 Task: Add Kerrygold Dubliner Cheese to the cart.
Action: Mouse moved to (23, 138)
Screenshot: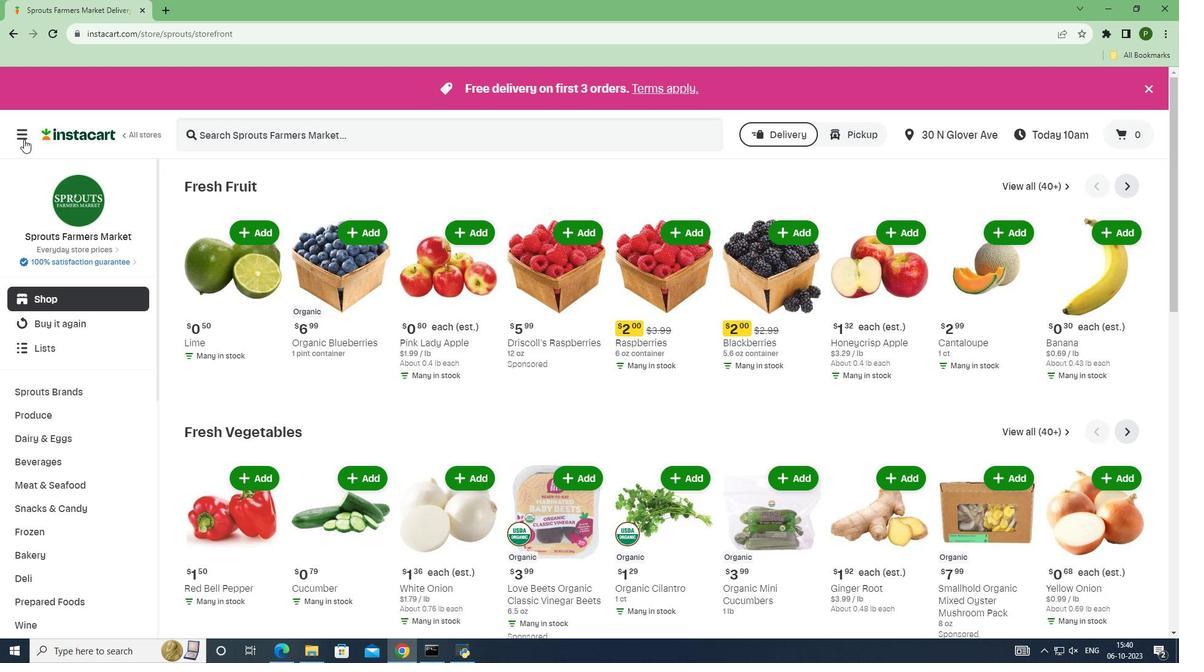 
Action: Mouse pressed left at (23, 138)
Screenshot: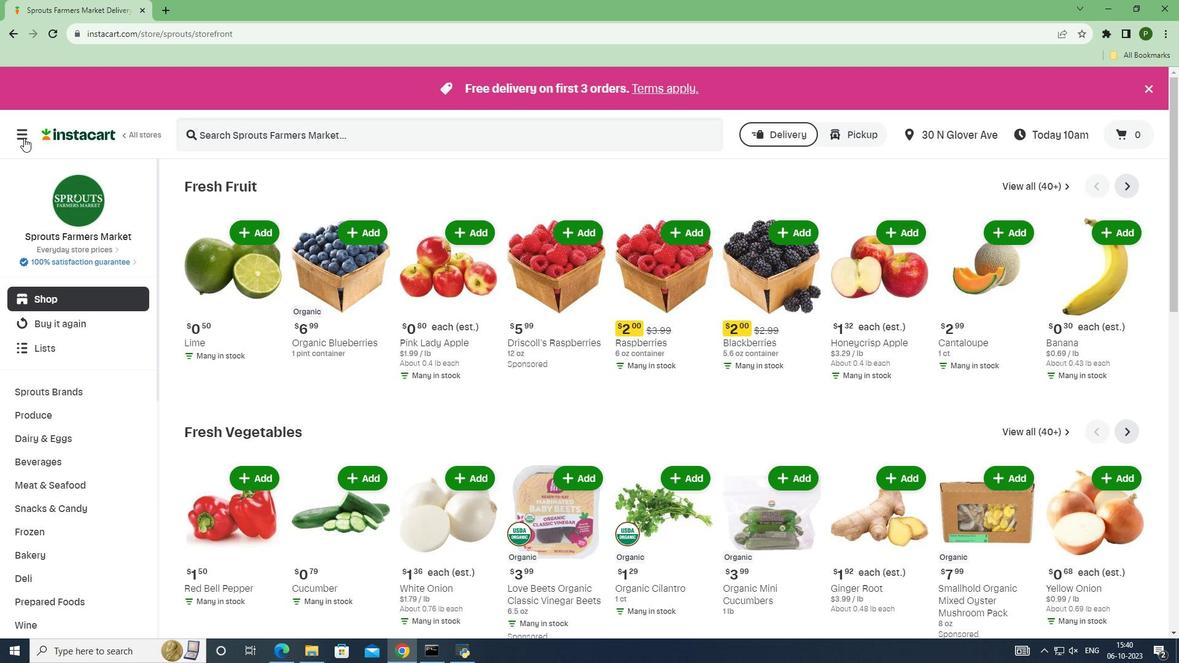 
Action: Mouse moved to (39, 321)
Screenshot: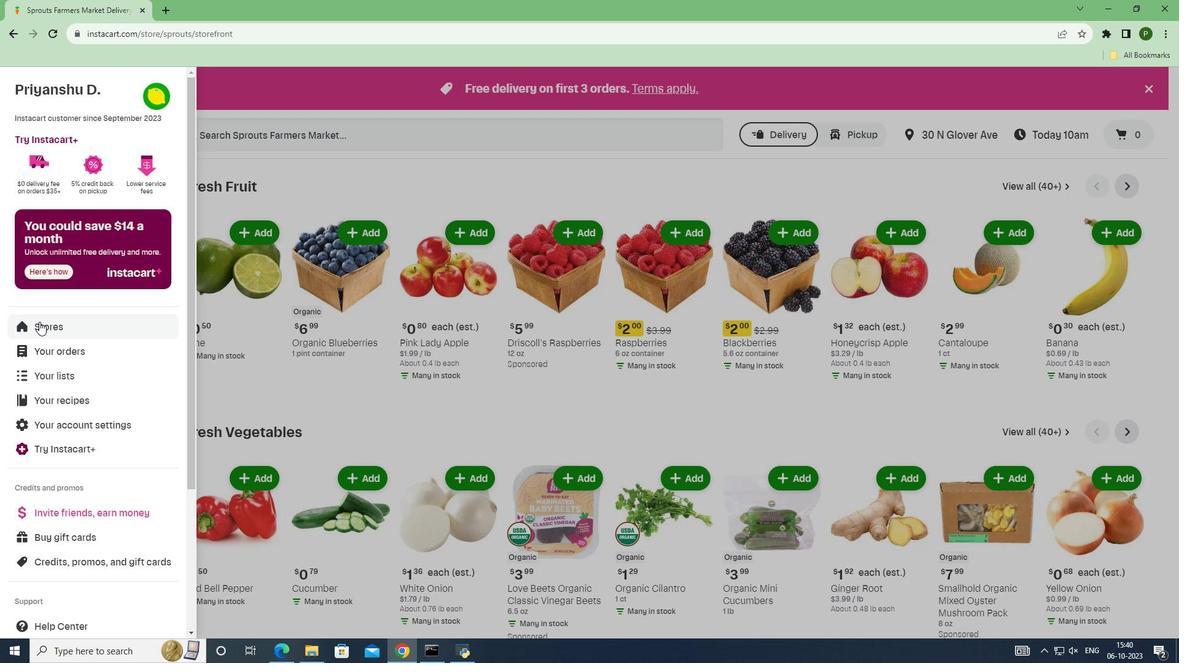 
Action: Mouse pressed left at (39, 321)
Screenshot: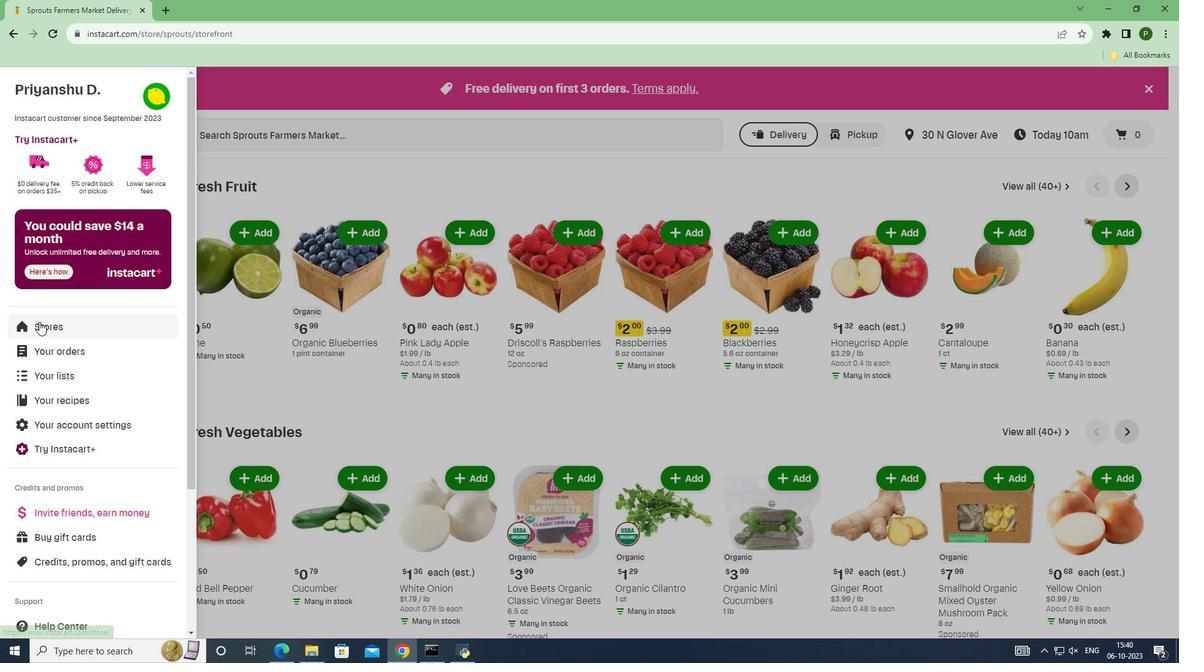 
Action: Mouse moved to (280, 147)
Screenshot: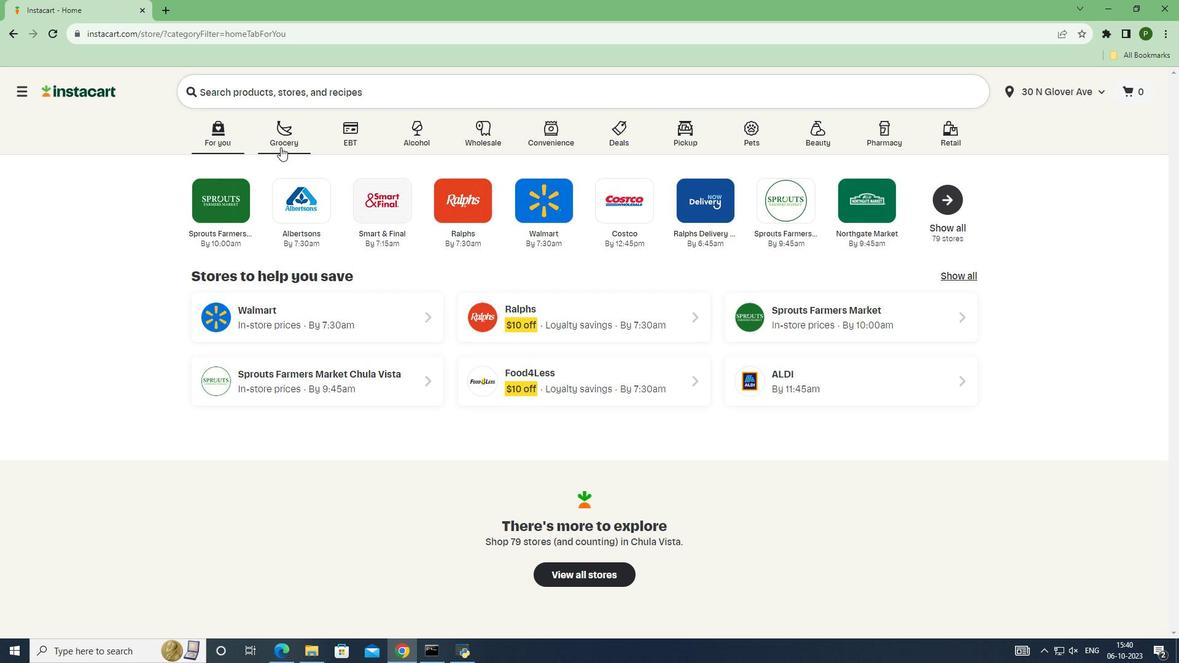 
Action: Mouse pressed left at (280, 147)
Screenshot: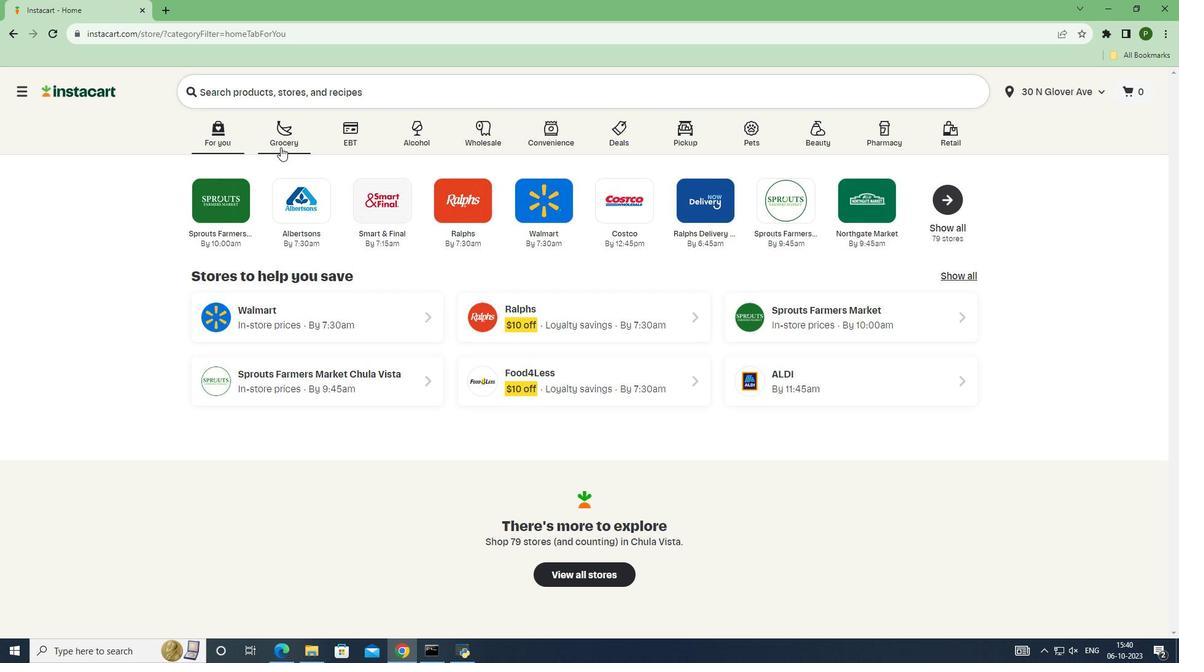 
Action: Mouse moved to (775, 283)
Screenshot: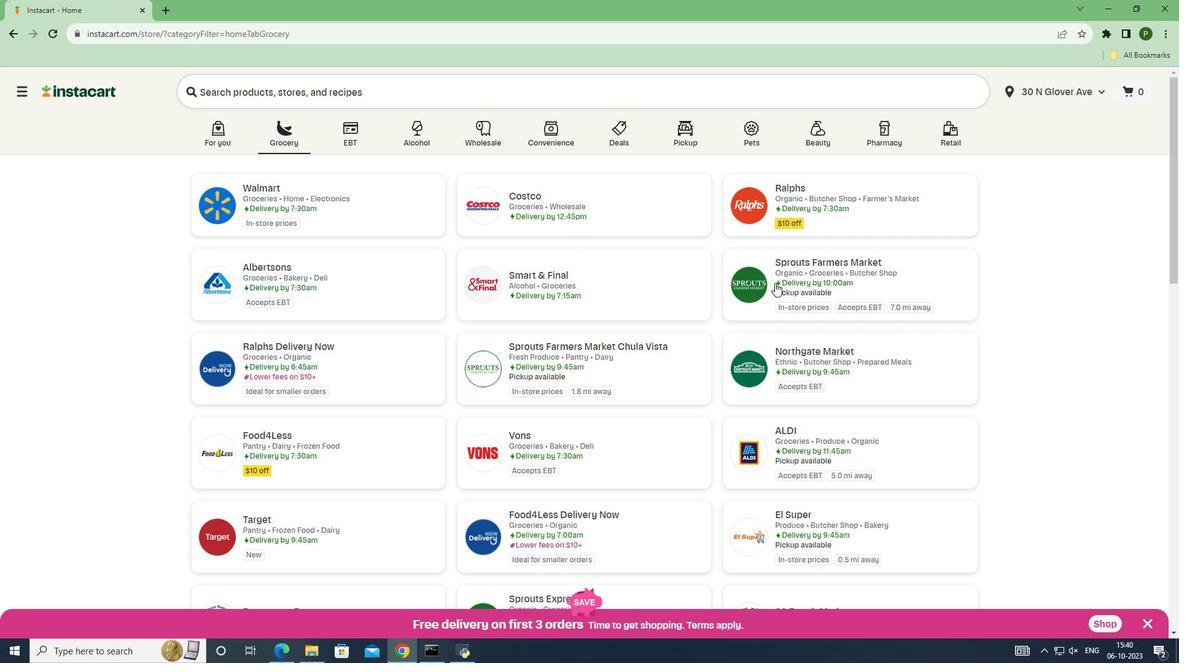 
Action: Mouse pressed left at (775, 283)
Screenshot: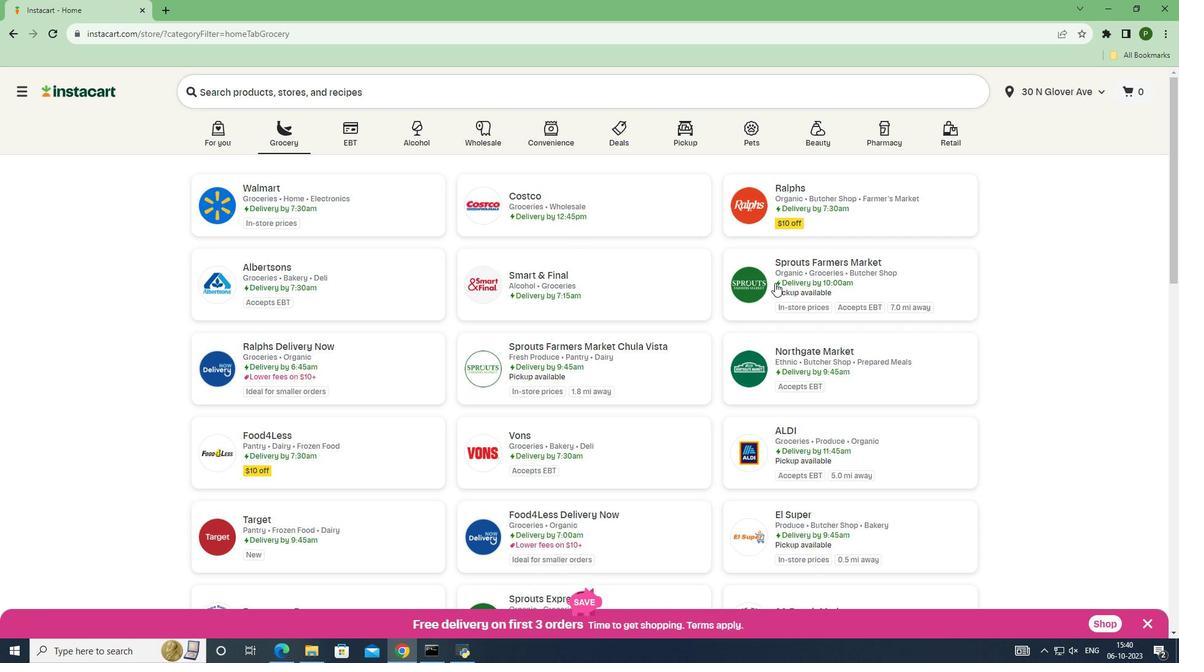 
Action: Mouse moved to (70, 402)
Screenshot: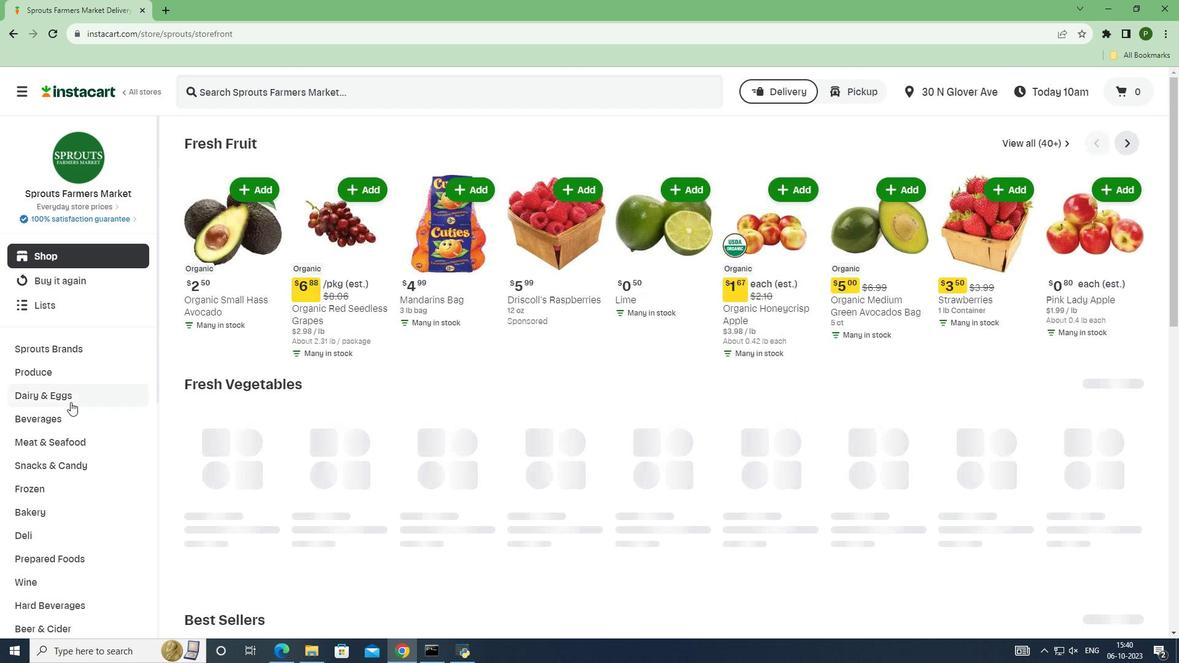 
Action: Mouse pressed left at (70, 402)
Screenshot: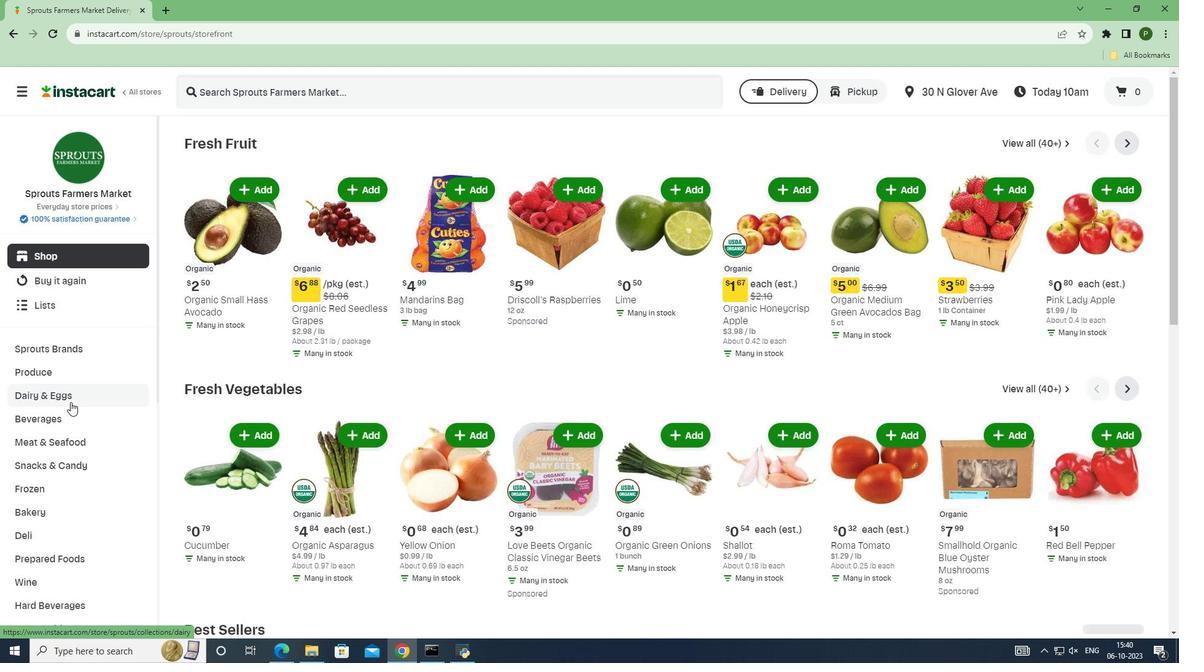 
Action: Mouse moved to (40, 486)
Screenshot: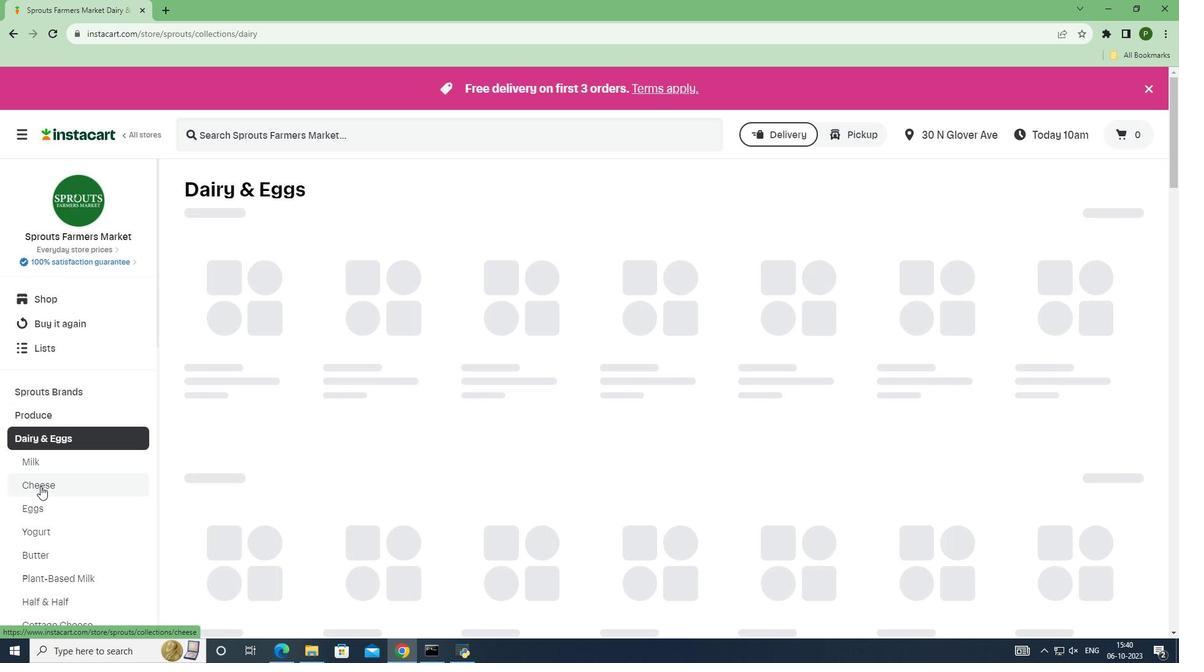 
Action: Mouse pressed left at (40, 486)
Screenshot: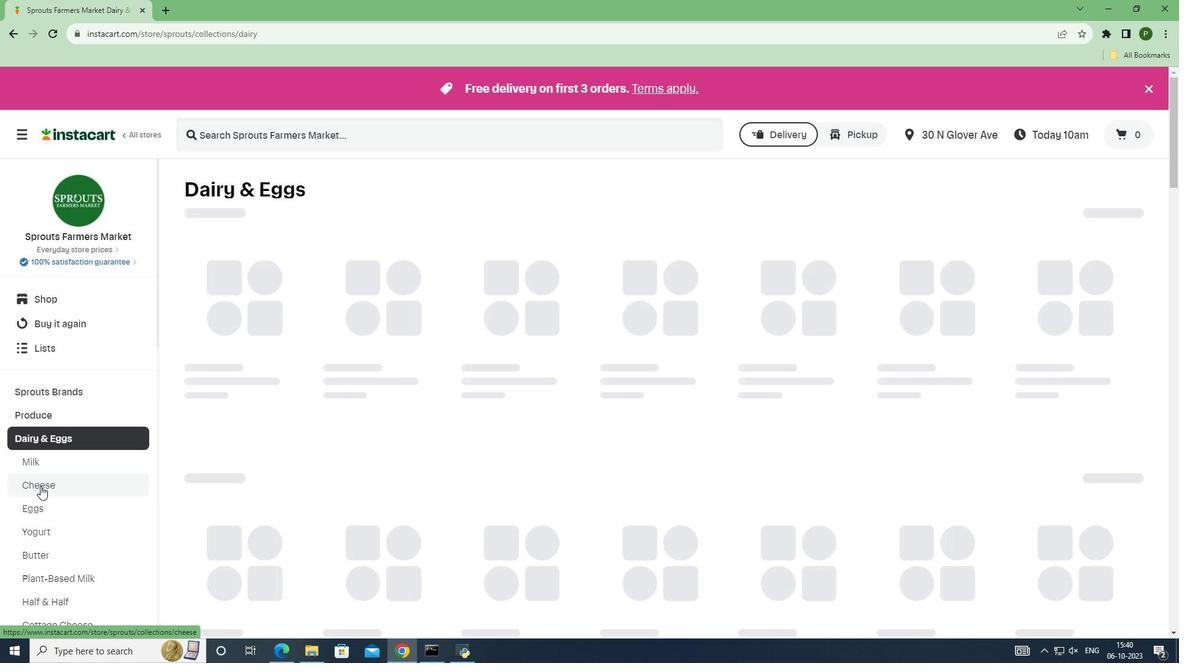 
Action: Mouse moved to (252, 136)
Screenshot: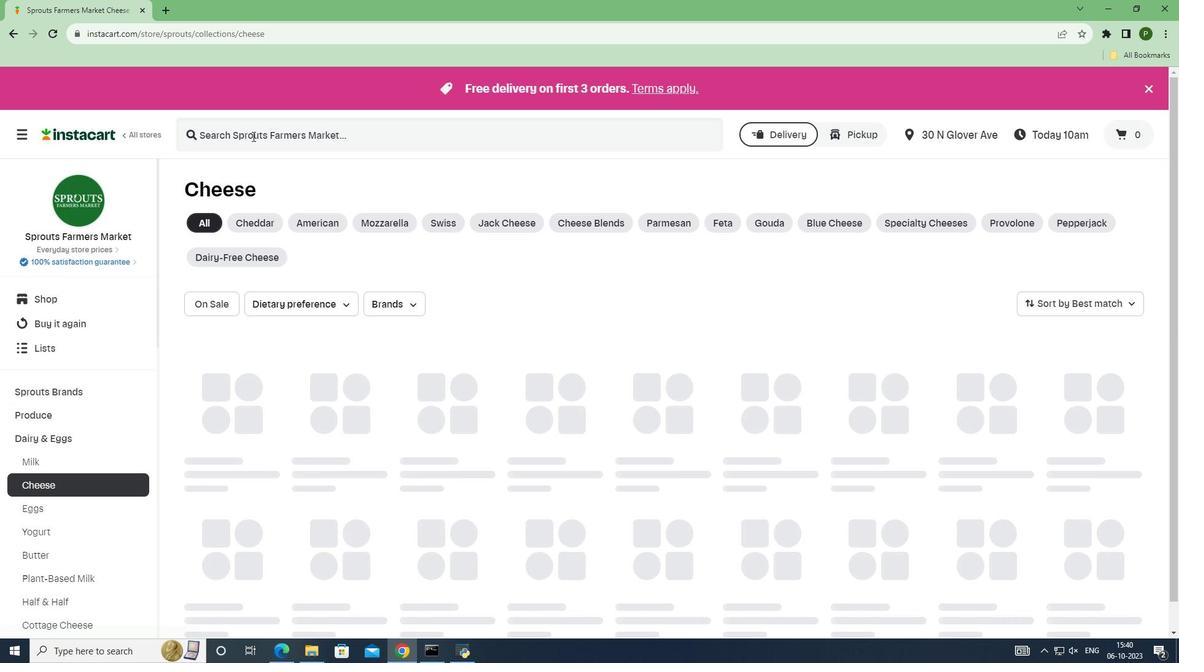 
Action: Mouse pressed left at (252, 136)
Screenshot: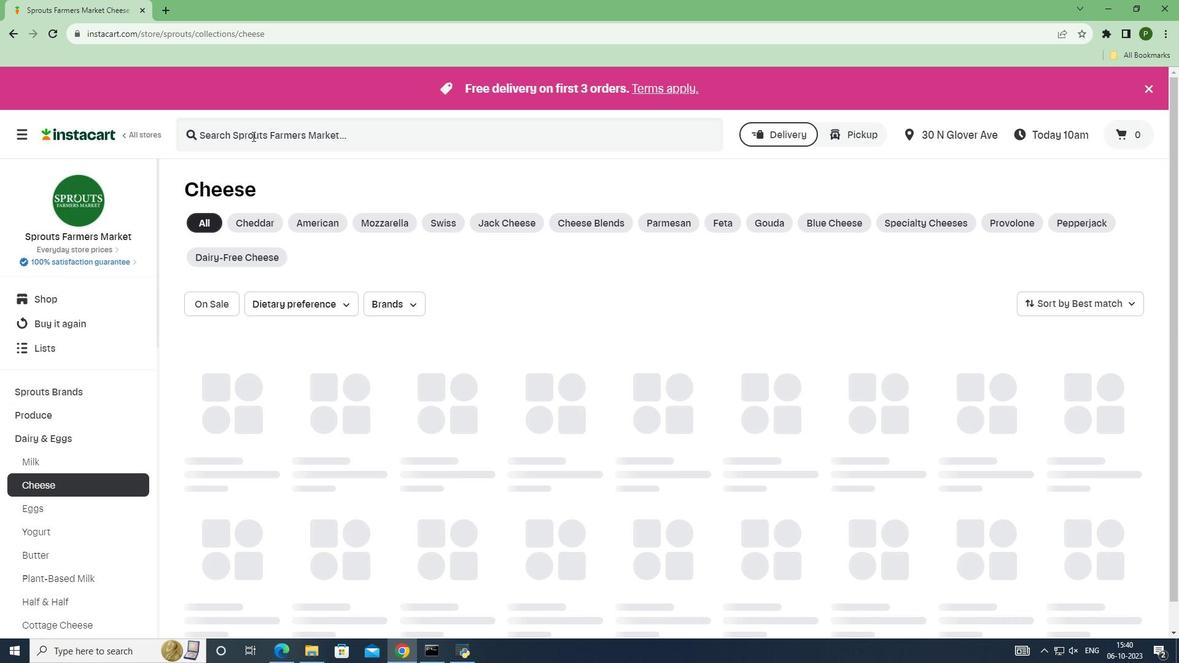
Action: Key pressed <Key.caps_lock>K<Key.caps_lock>errygold<Key.space><Key.caps_lock>D<Key.caps_lock>ubliner<Key.space><Key.caps_lock>C<Key.caps_lock>heese<Key.space><Key.enter>
Screenshot: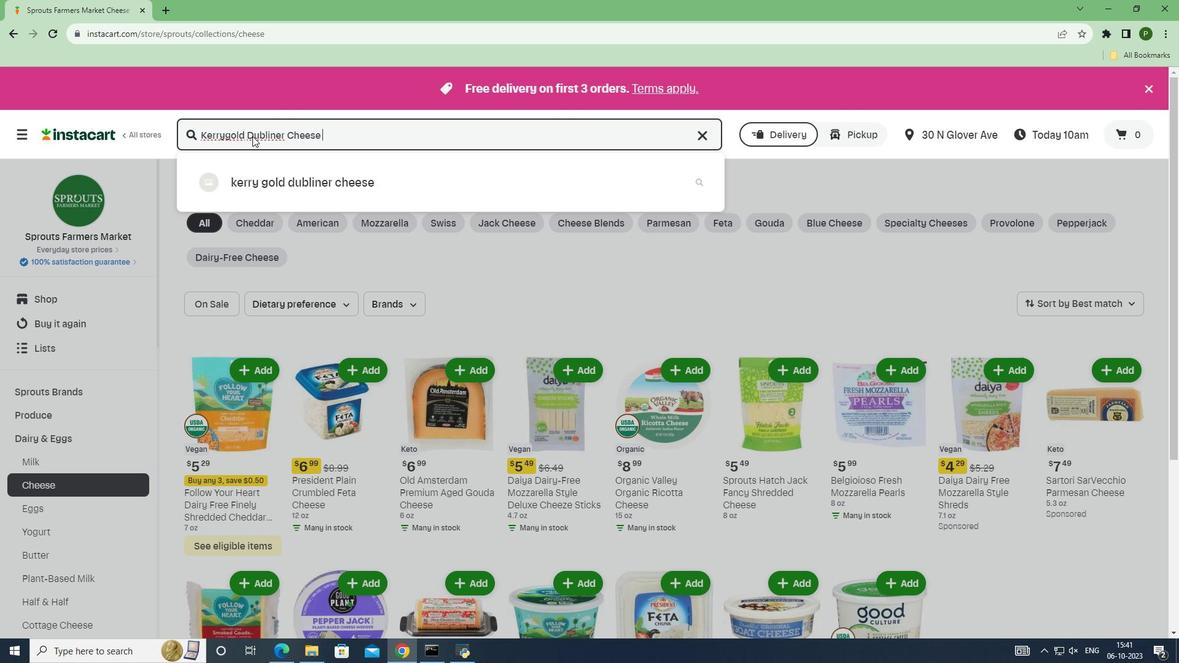 
Action: Mouse moved to (698, 263)
Screenshot: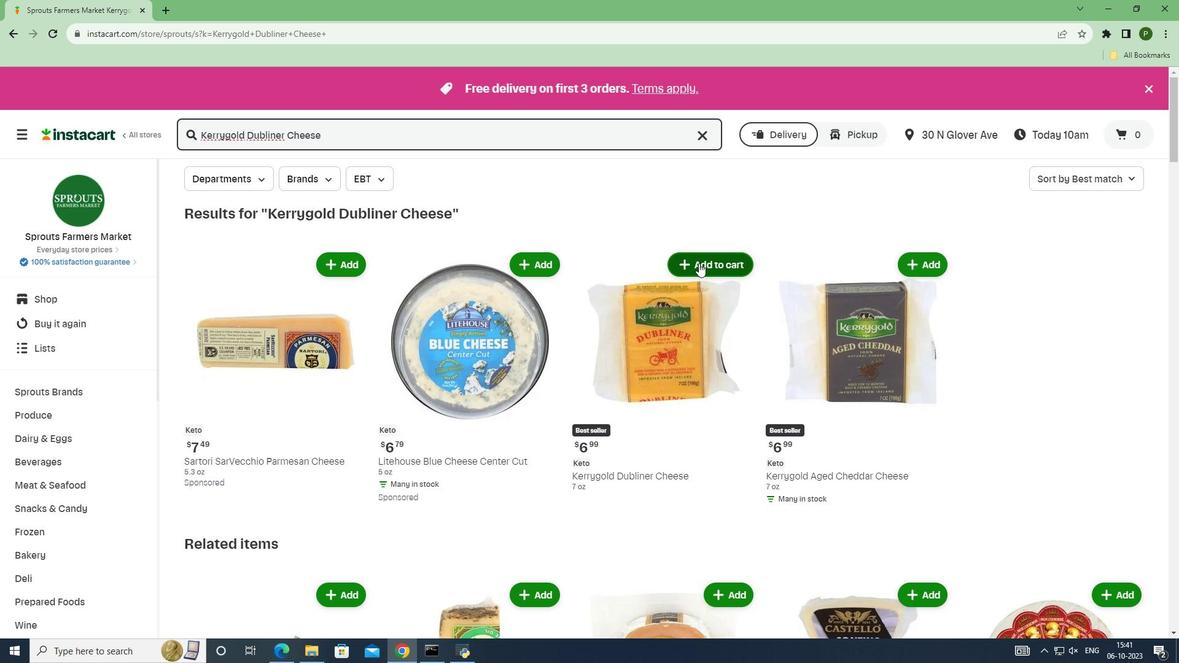 
Action: Mouse pressed left at (698, 263)
Screenshot: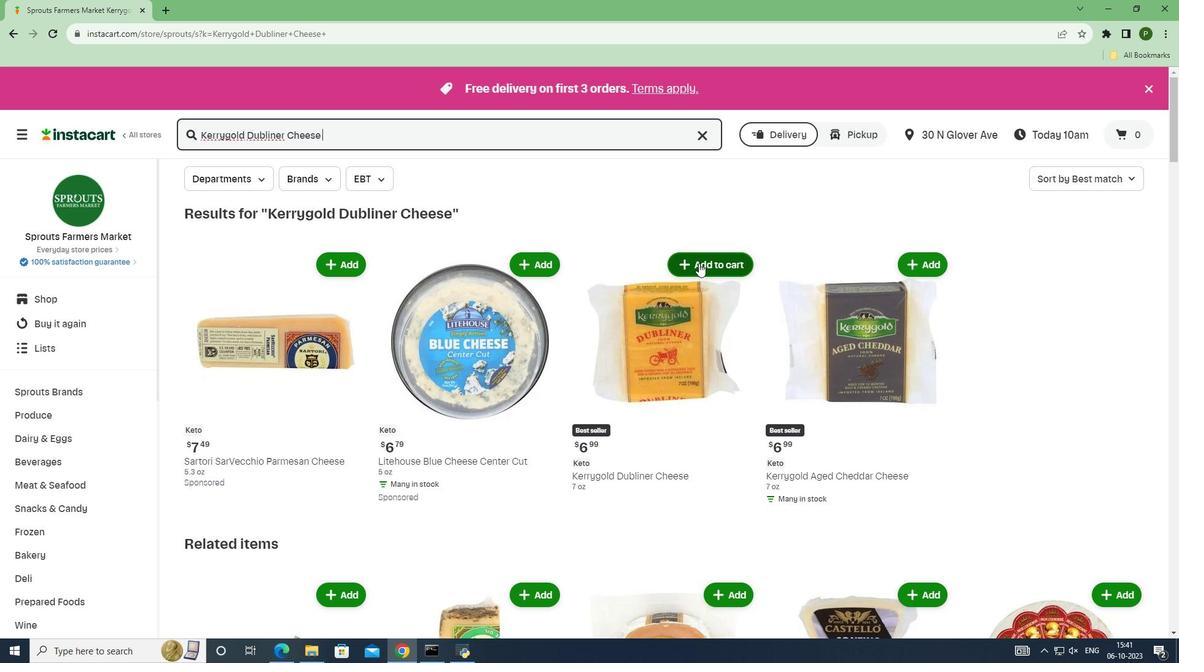 
Action: Mouse moved to (765, 291)
Screenshot: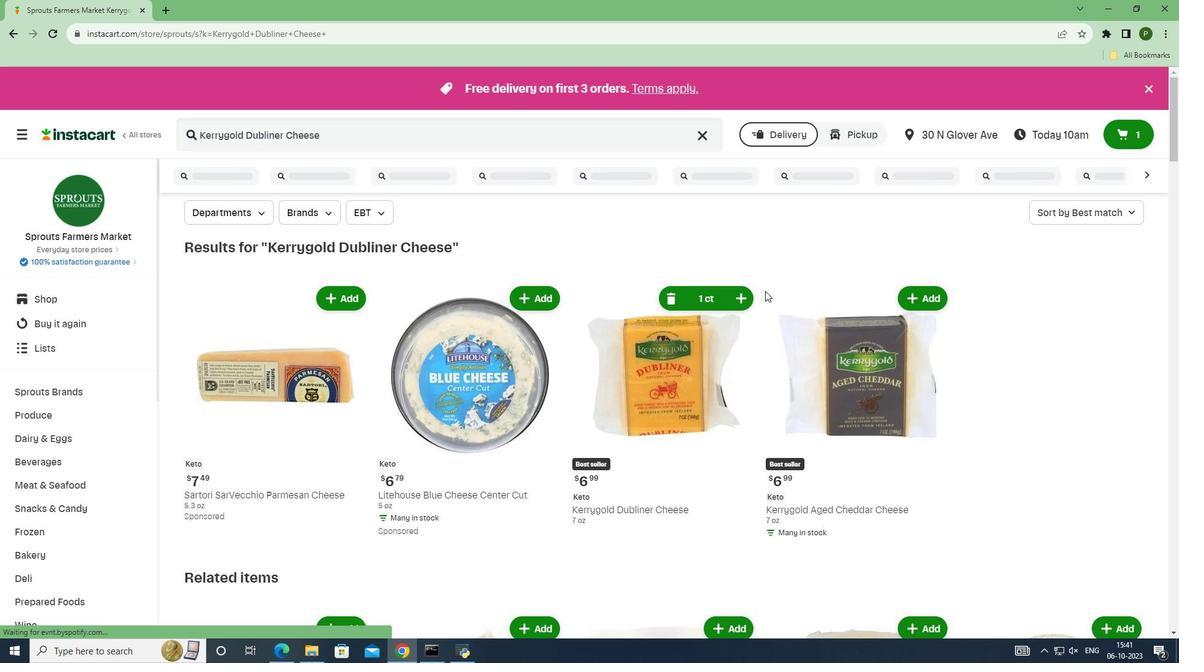 
